 Task: Create Board Team Performance Management Platforms to Workspace Financial Planning and Analysis Services. Create Board Product Feature Prioritization and Development to Workspace Financial Planning and Analysis Services. Create Board Customer Journey Optimization and Personalization to Workspace Financial Planning and Analysis Services
Action: Mouse moved to (322, 55)
Screenshot: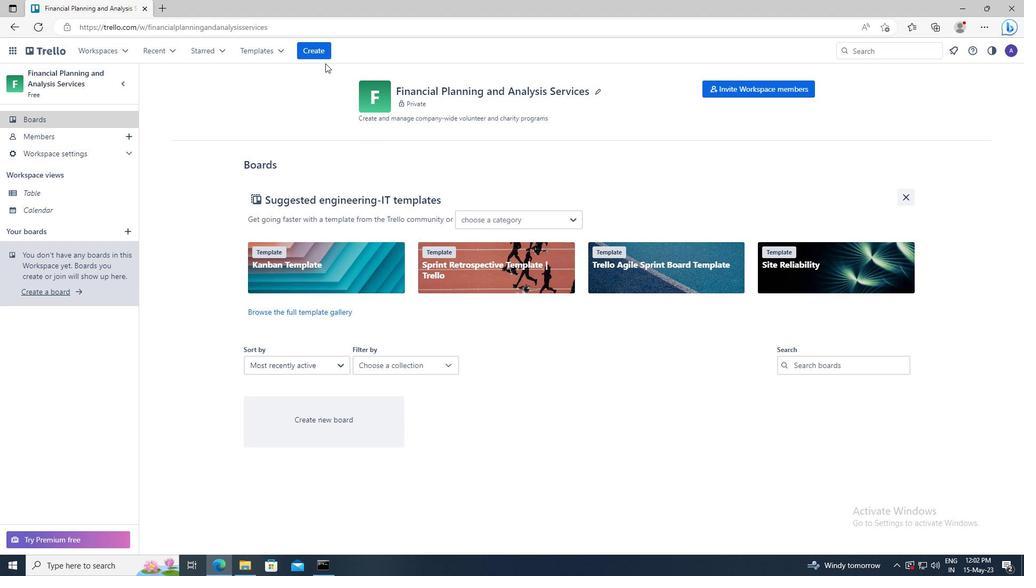 
Action: Mouse pressed left at (322, 55)
Screenshot: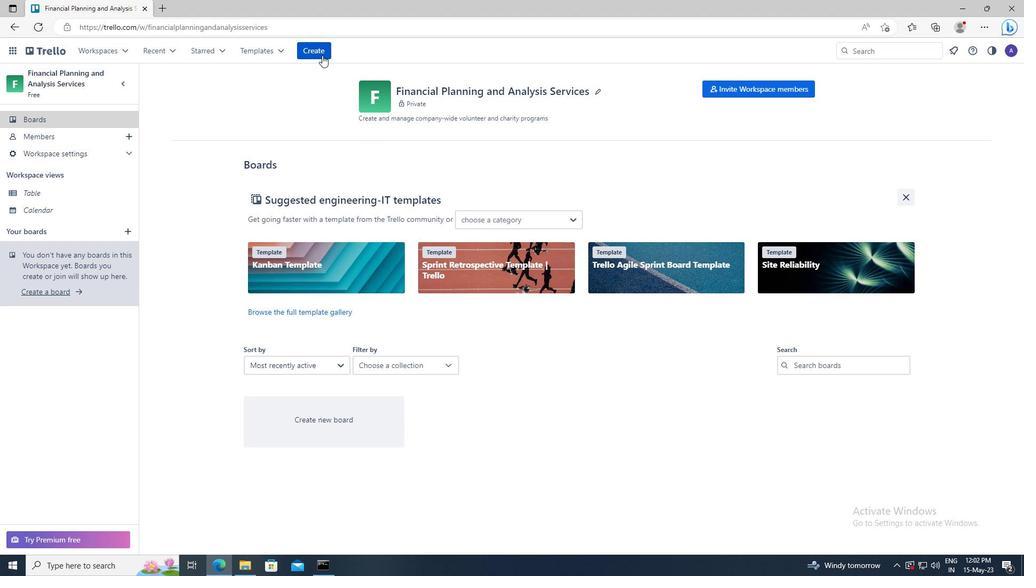 
Action: Mouse moved to (326, 88)
Screenshot: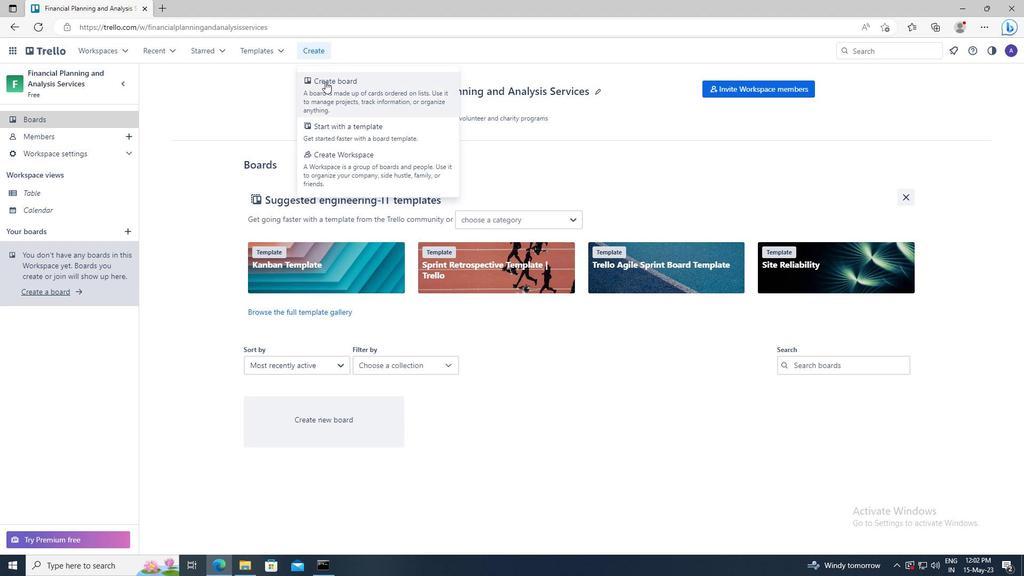 
Action: Mouse pressed left at (326, 88)
Screenshot: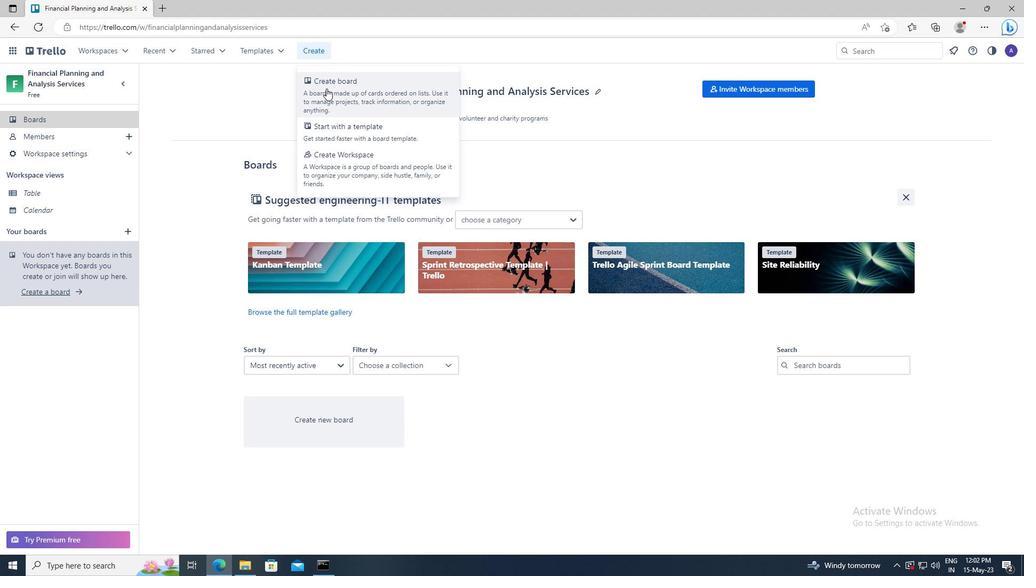 
Action: Mouse moved to (327, 245)
Screenshot: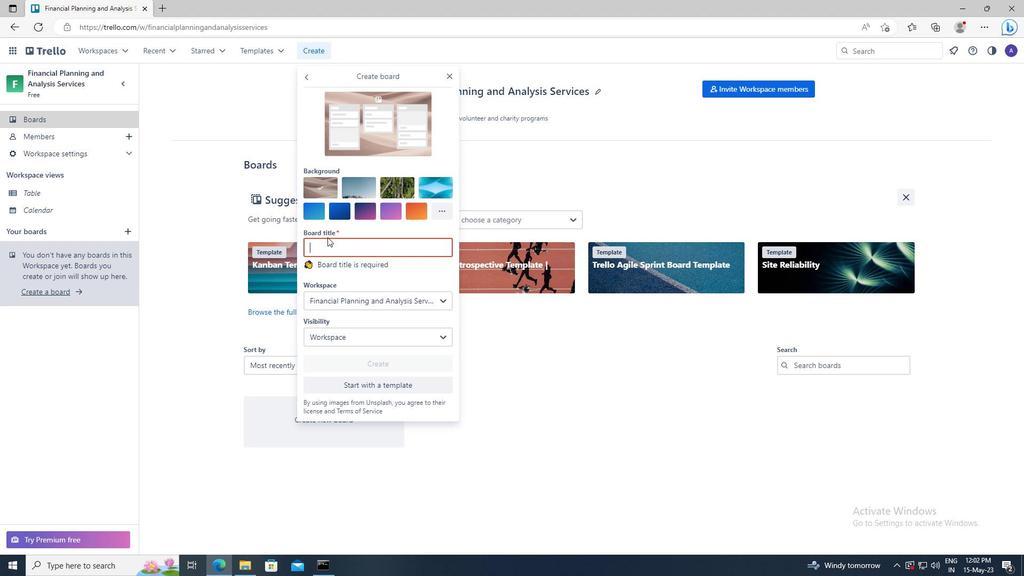 
Action: Mouse pressed left at (327, 245)
Screenshot: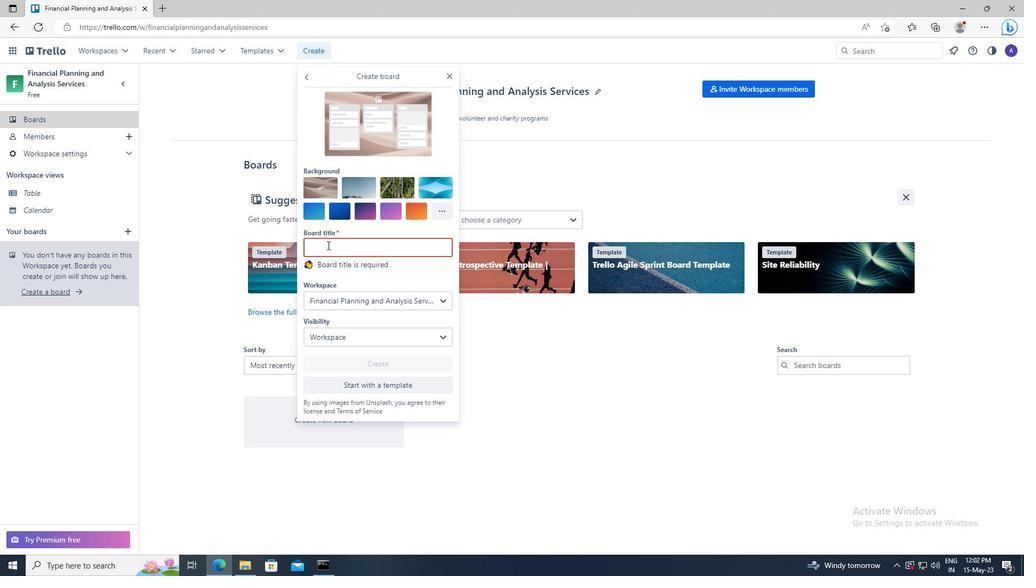 
Action: Key pressed <Key.shift>TEAM<Key.space><Key.shift>PERFORMANCE<Key.space><Key.shift>MANAGEMENT<Key.space><Key.shift>PLATFORMS
Screenshot: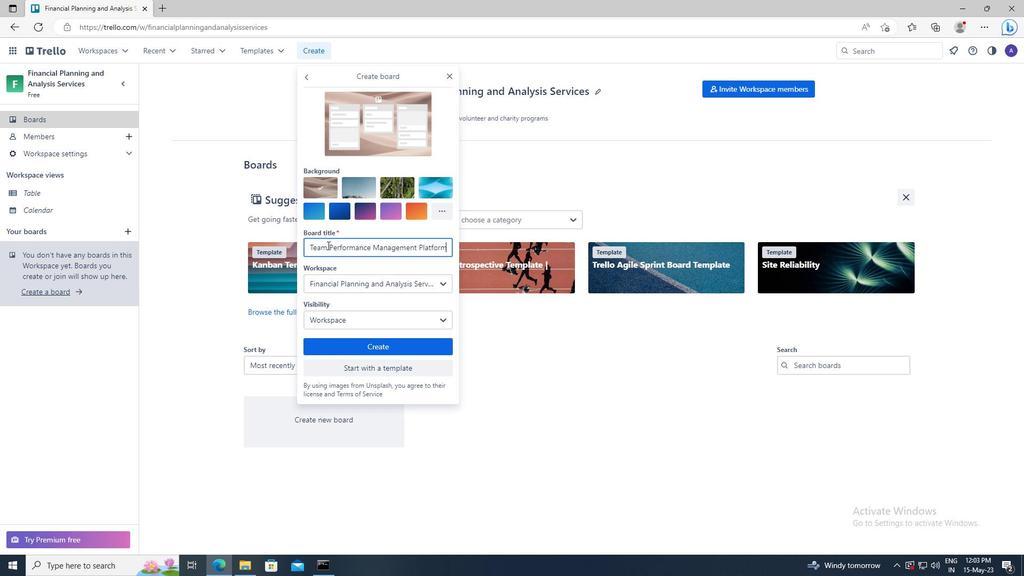 
Action: Mouse moved to (336, 343)
Screenshot: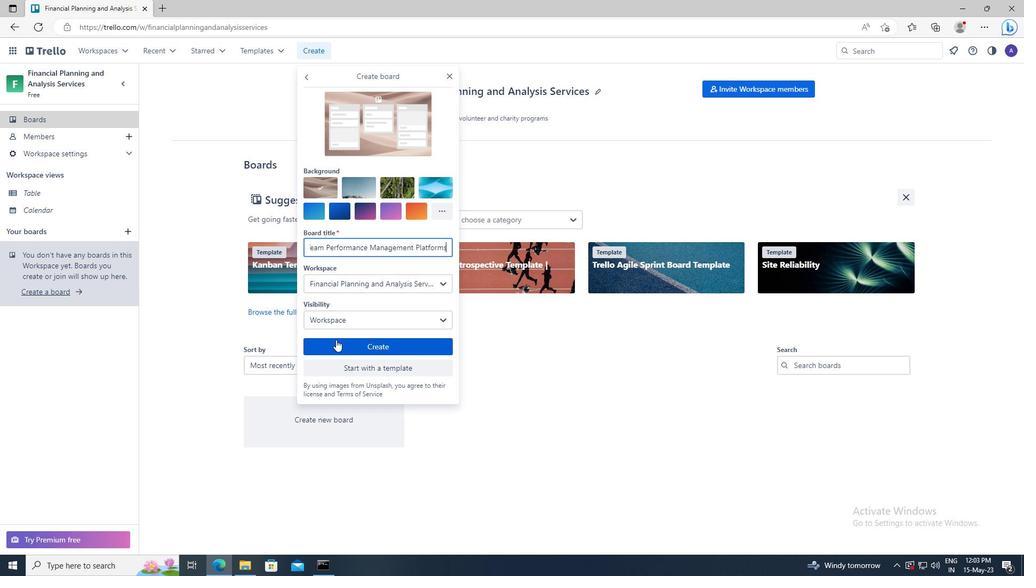 
Action: Mouse pressed left at (336, 343)
Screenshot: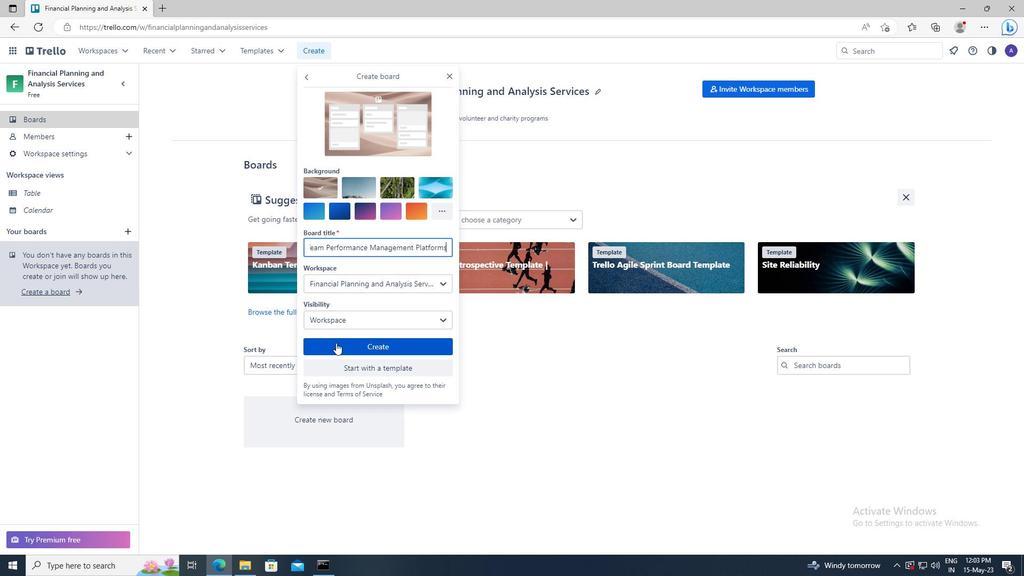 
Action: Mouse moved to (320, 47)
Screenshot: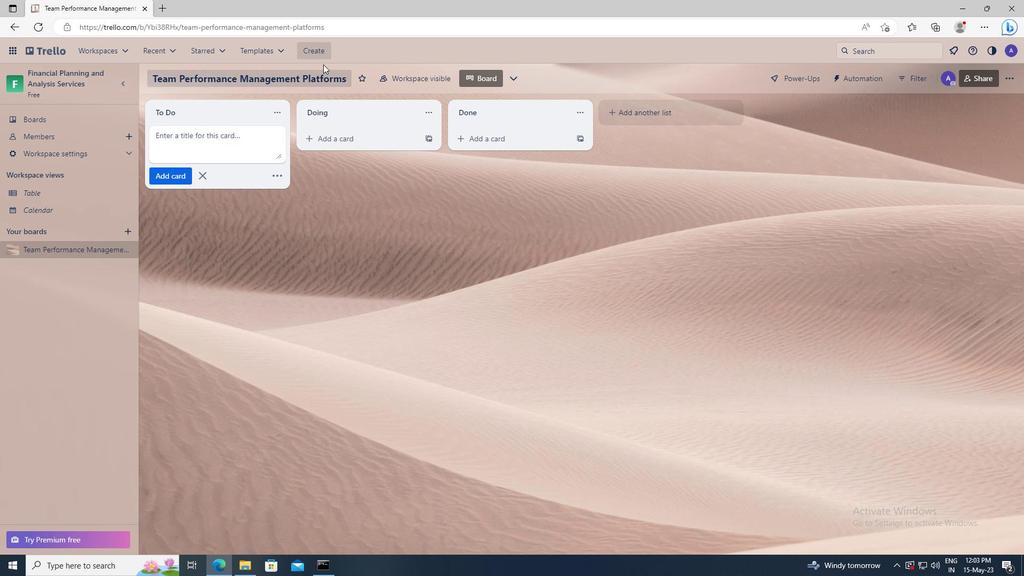
Action: Mouse pressed left at (320, 47)
Screenshot: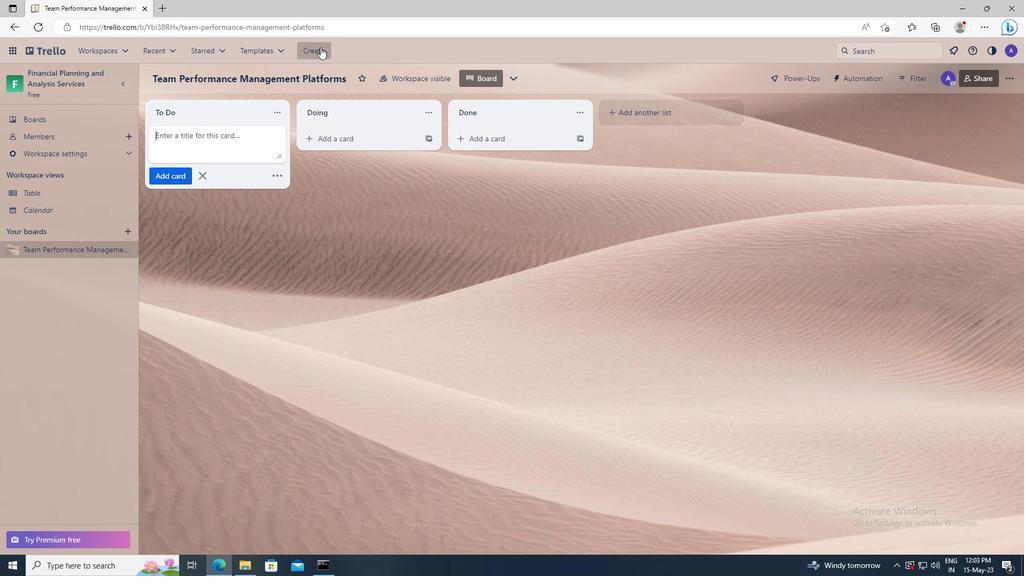 
Action: Mouse moved to (320, 97)
Screenshot: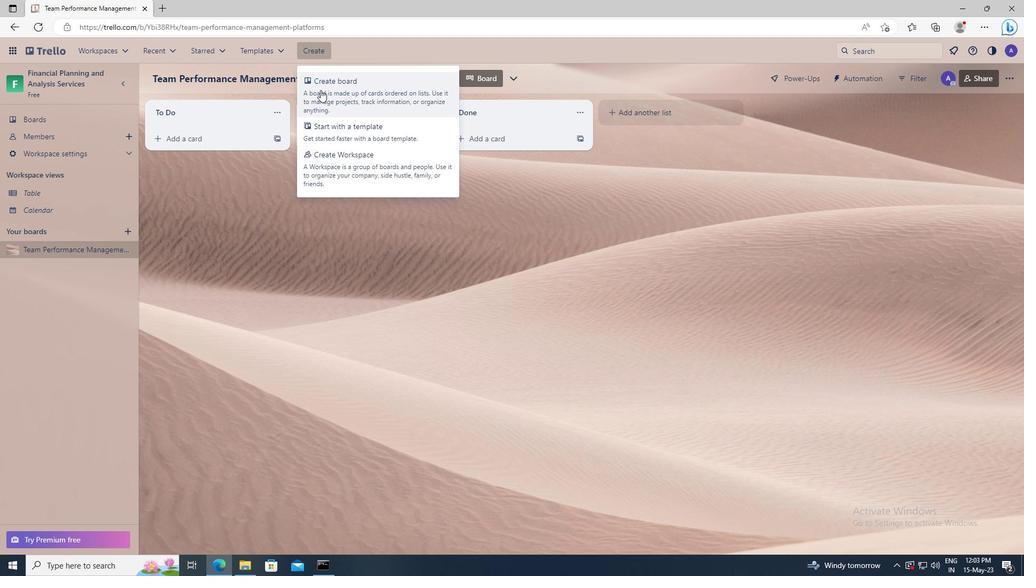 
Action: Mouse pressed left at (320, 97)
Screenshot: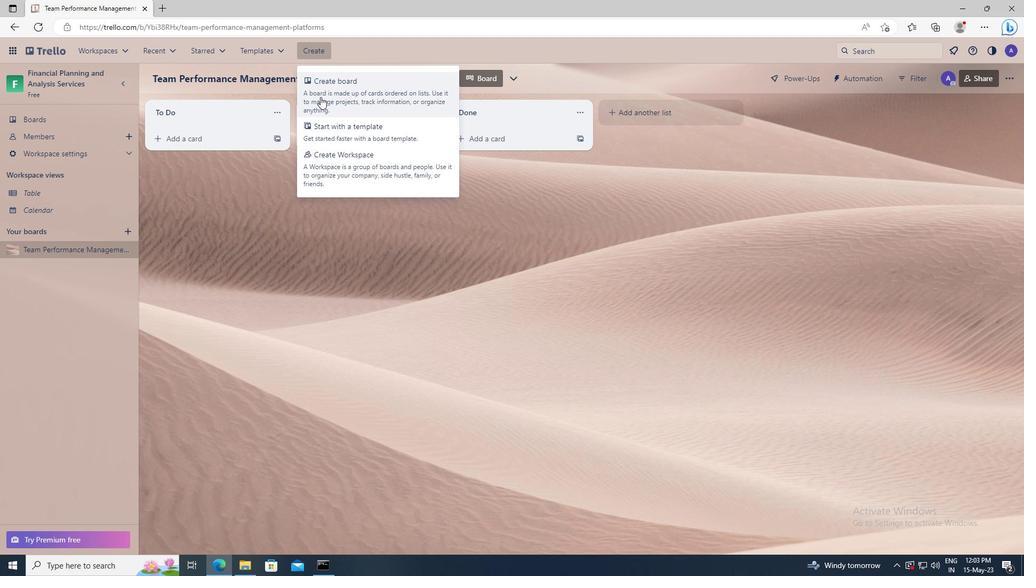 
Action: Mouse moved to (320, 246)
Screenshot: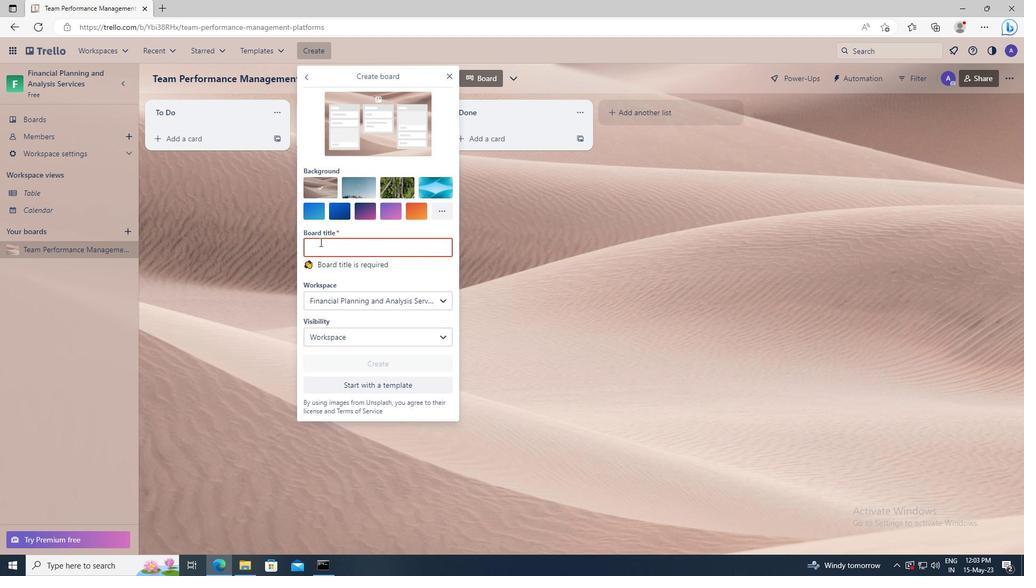 
Action: Mouse pressed left at (320, 246)
Screenshot: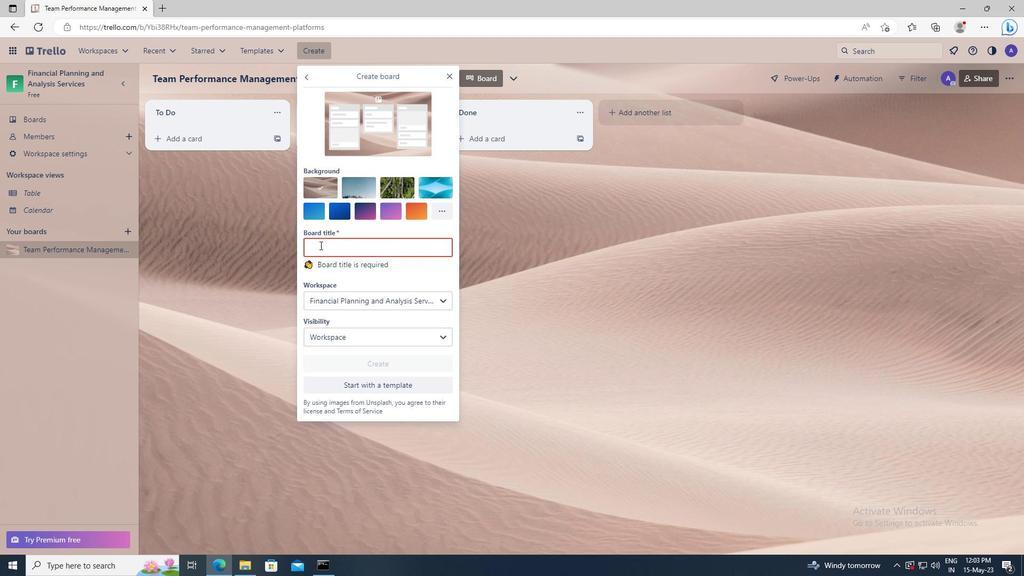 
Action: Key pressed <Key.shift>PRODUCT<Key.space><Key.shift>FEATURE<Key.space><Key.shift>PRIORITIZATION<Key.space>AND<Key.space><Key.shift>DEVELOPMENT
Screenshot: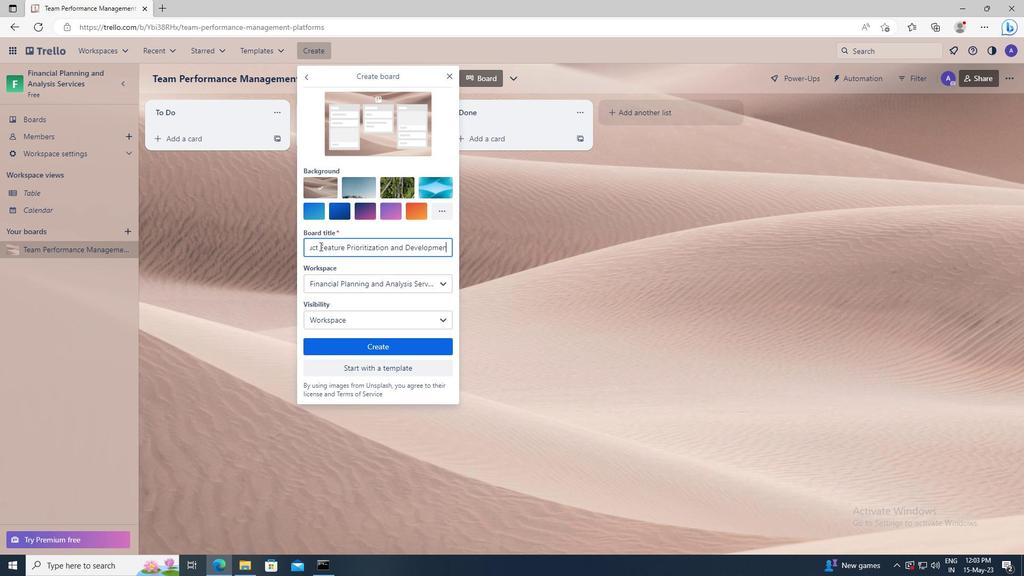 
Action: Mouse moved to (326, 342)
Screenshot: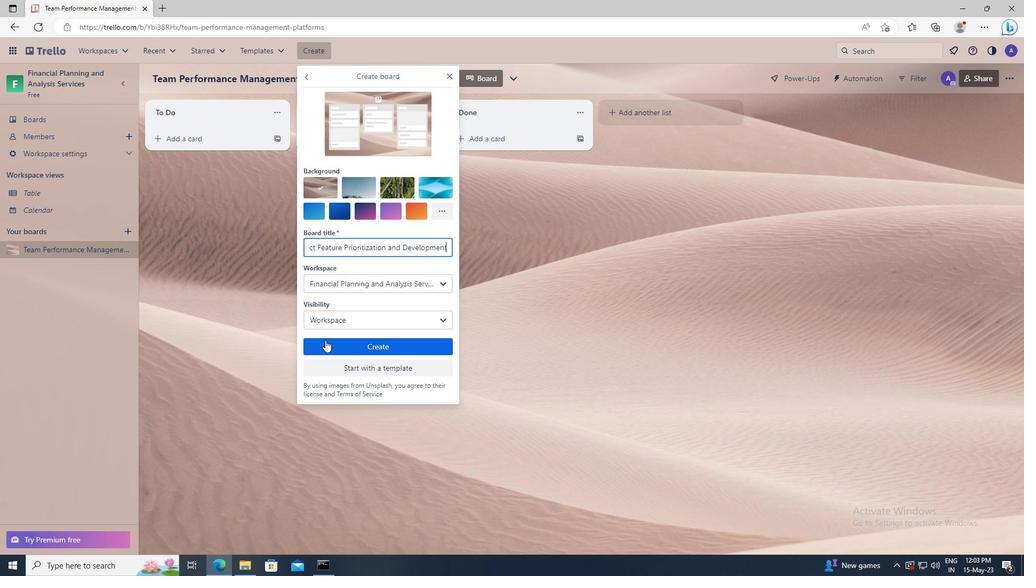 
Action: Mouse pressed left at (326, 342)
Screenshot: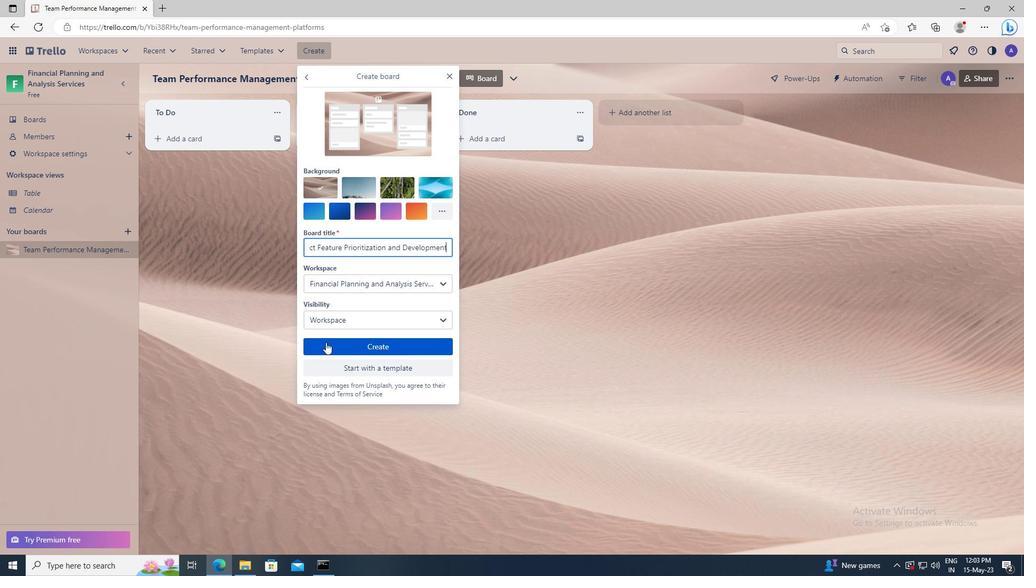 
Action: Mouse moved to (321, 53)
Screenshot: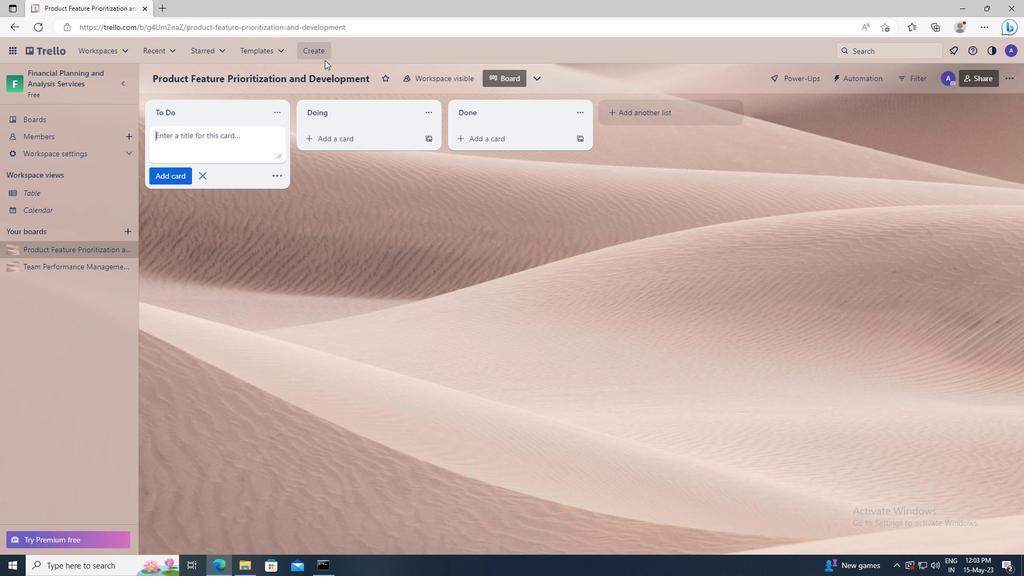 
Action: Mouse pressed left at (321, 53)
Screenshot: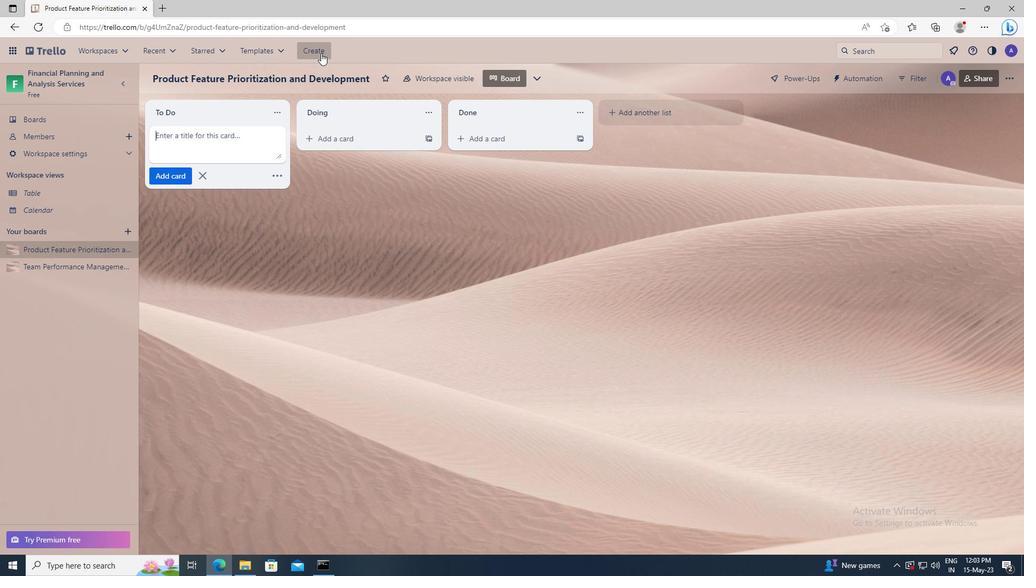 
Action: Mouse moved to (325, 91)
Screenshot: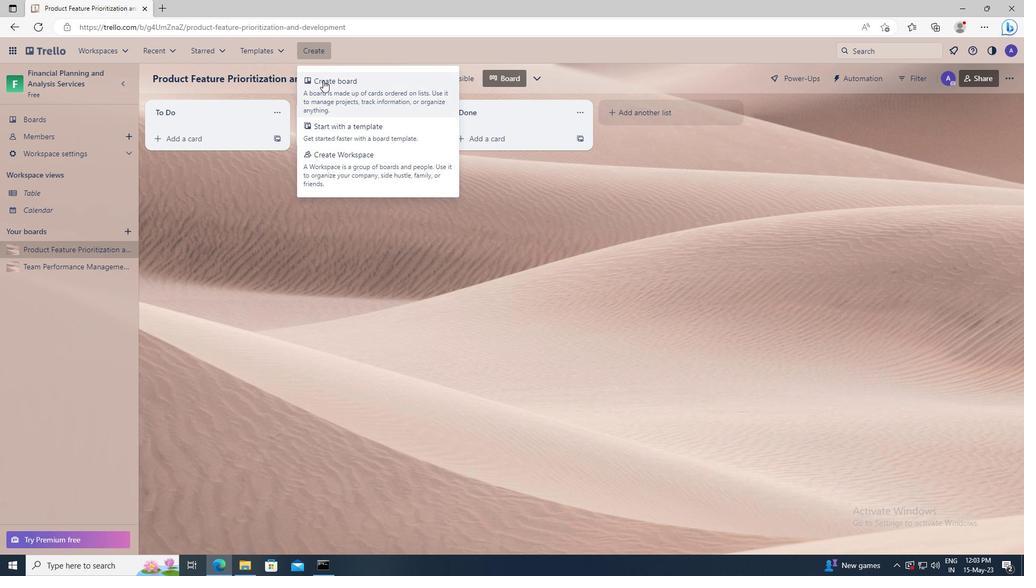 
Action: Mouse pressed left at (325, 91)
Screenshot: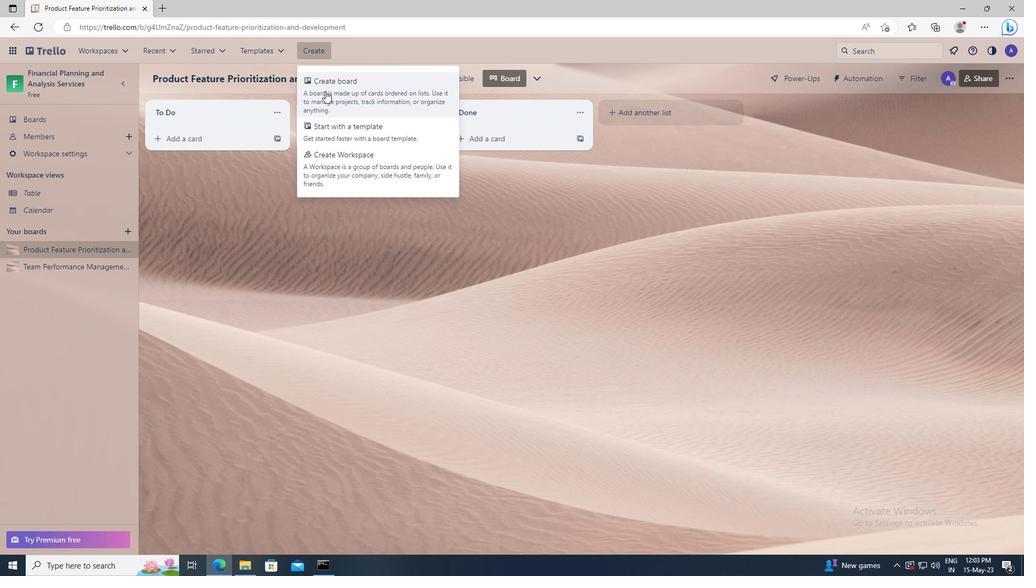 
Action: Mouse moved to (327, 243)
Screenshot: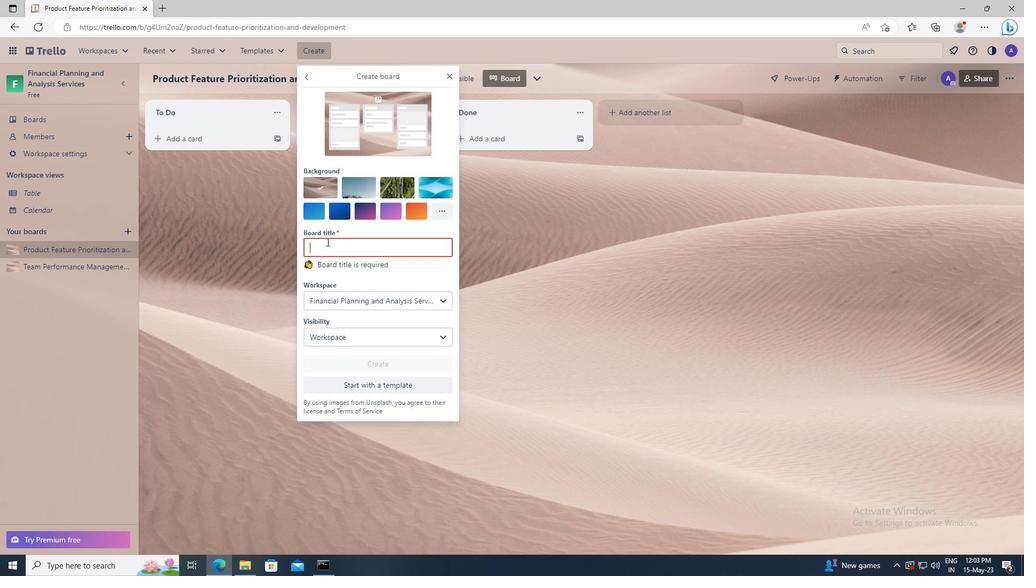 
Action: Mouse pressed left at (327, 243)
Screenshot: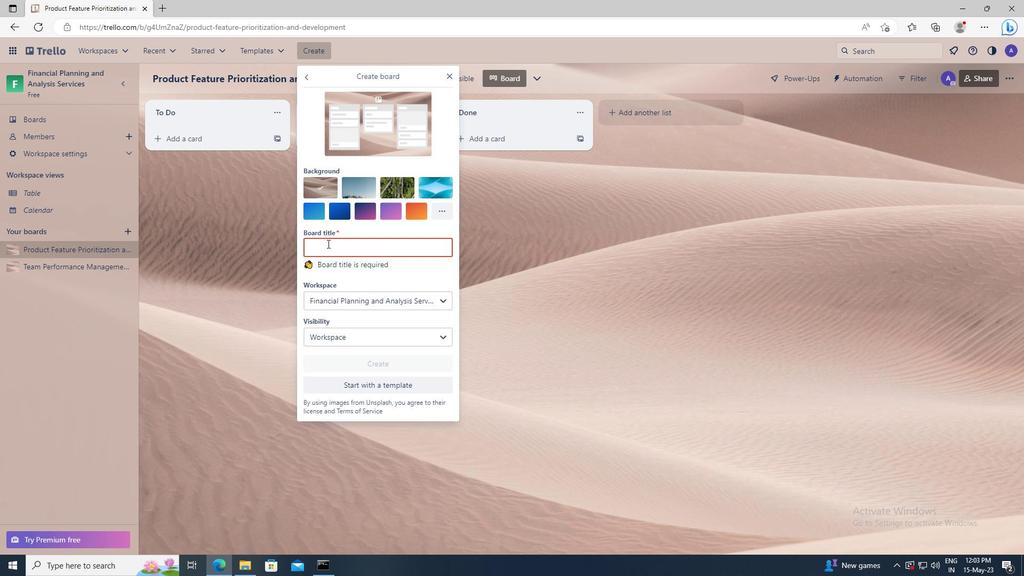 
Action: Key pressed <Key.shift>CUSTOMER<Key.space><Key.shift>JOURNEY<Key.space><Key.shift>OPTIMIZATION<Key.space>AND<Key.space><Key.shift>PERSONALIZATION
Screenshot: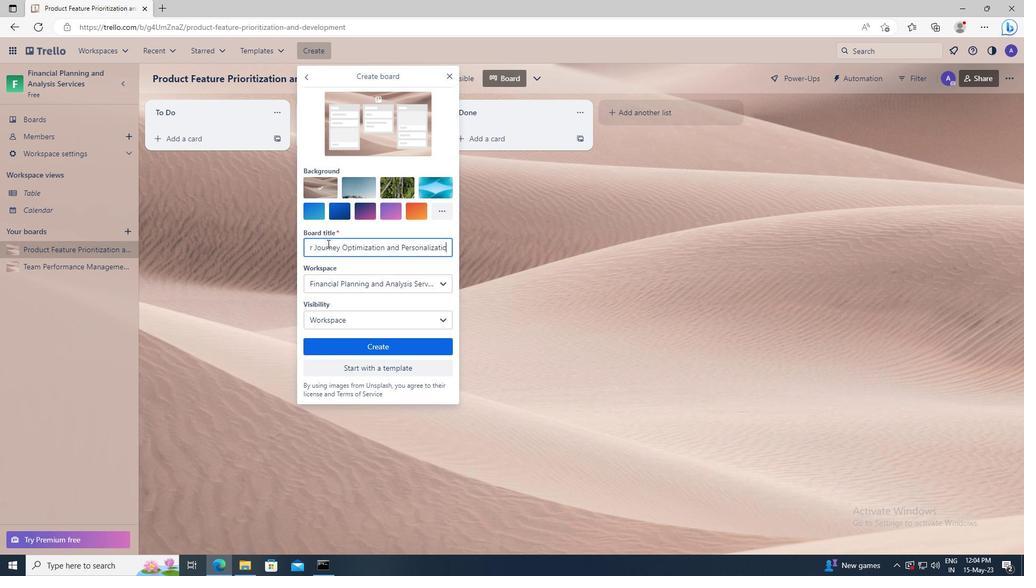 
Action: Mouse moved to (354, 346)
Screenshot: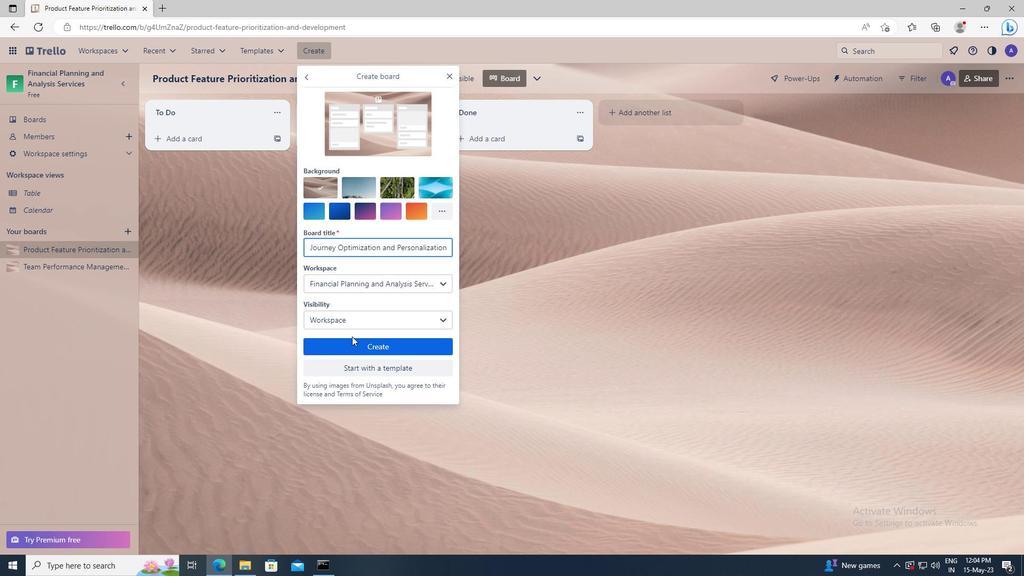 
Action: Mouse pressed left at (354, 346)
Screenshot: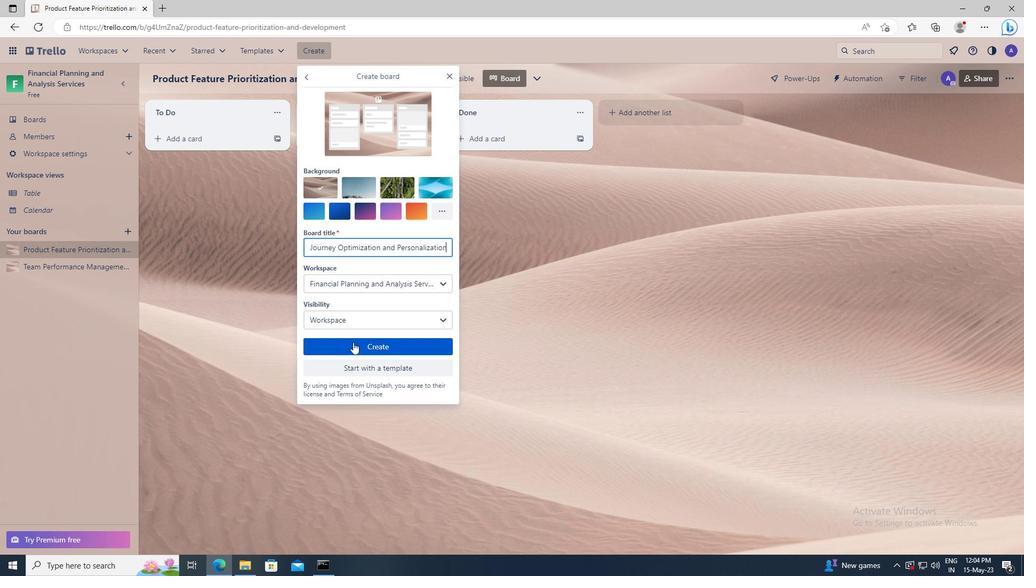 
